 Task: Create Board Reputation Management Platforms to Workspace Intellectual Property Services. Create Board Social Media Listening and Sentiment Analysis to Workspace Intellectual Property Services. Create Board Market Analysis for Industry Regulation Compliance to Workspace Intellectual Property Services
Action: Mouse moved to (311, 67)
Screenshot: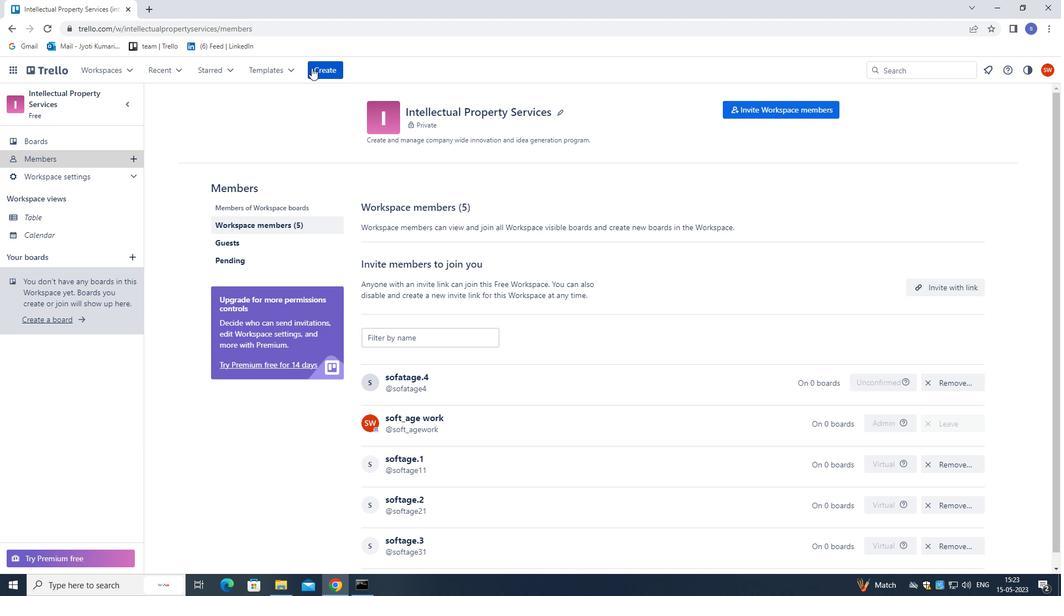
Action: Mouse pressed left at (311, 67)
Screenshot: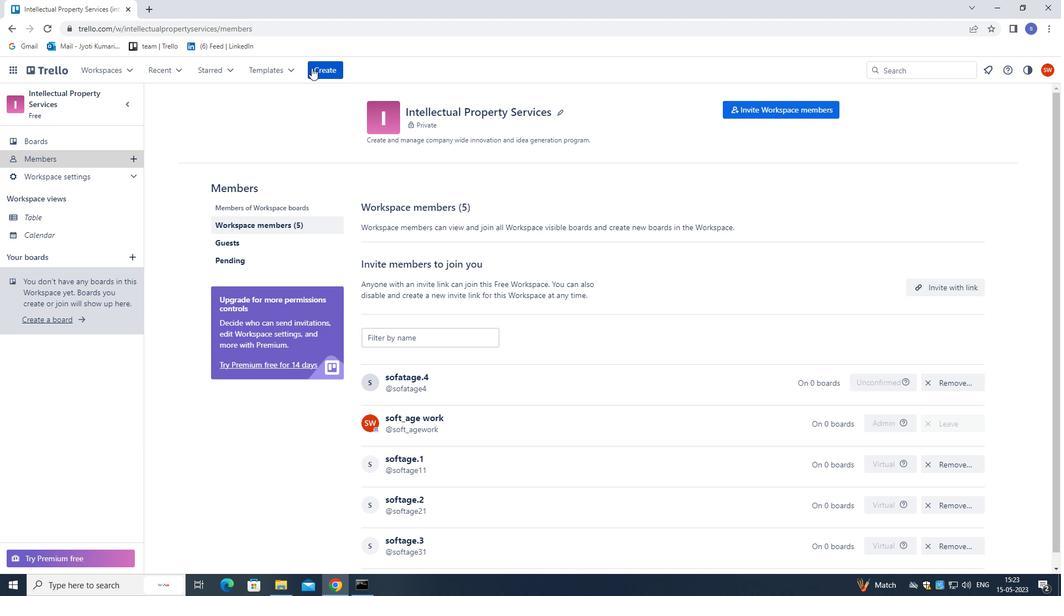 
Action: Mouse moved to (331, 108)
Screenshot: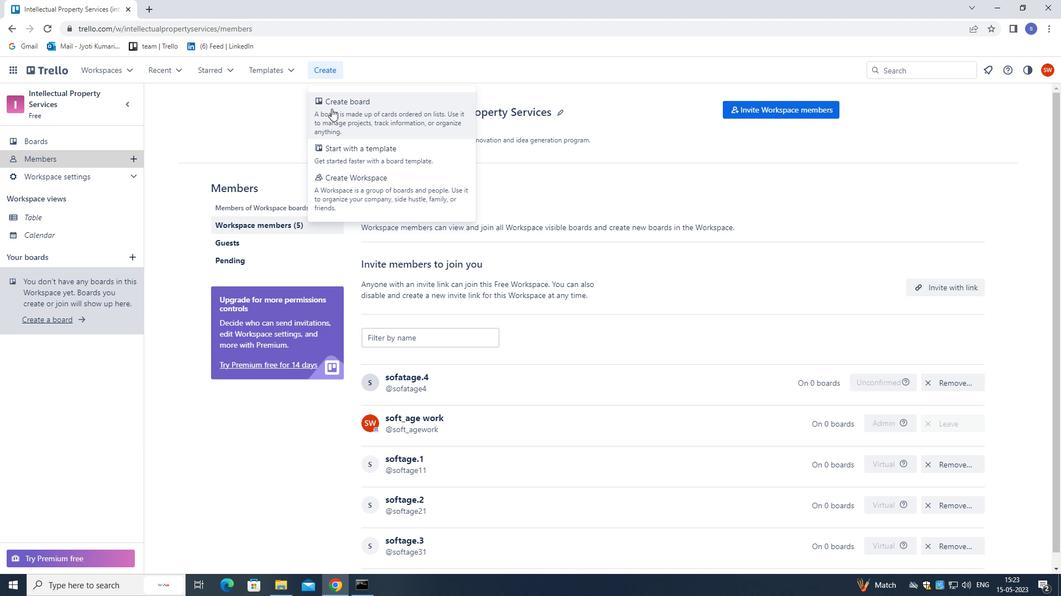 
Action: Mouse pressed left at (331, 108)
Screenshot: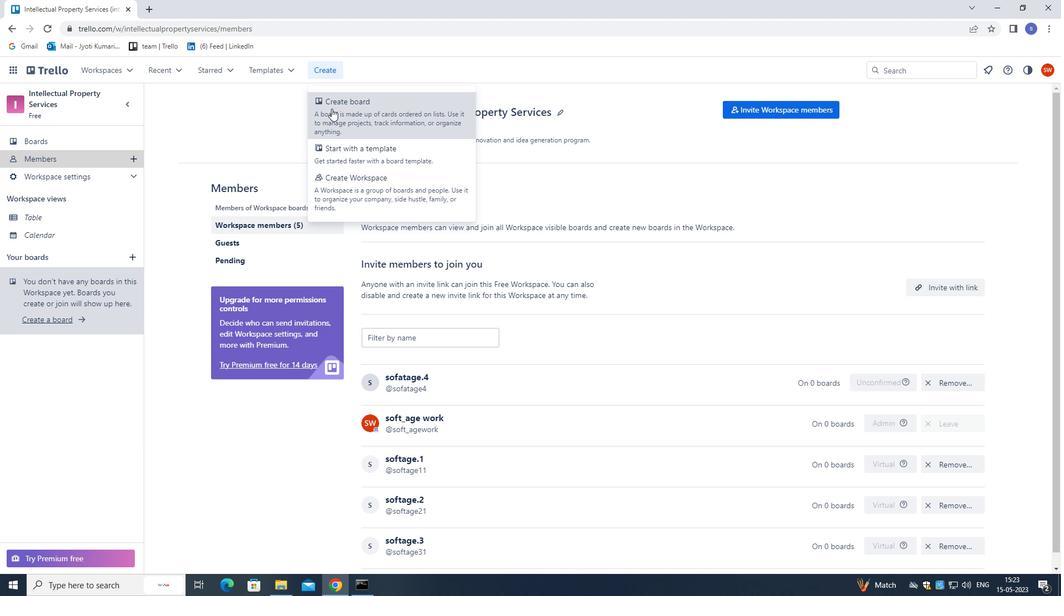 
Action: Mouse moved to (328, 112)
Screenshot: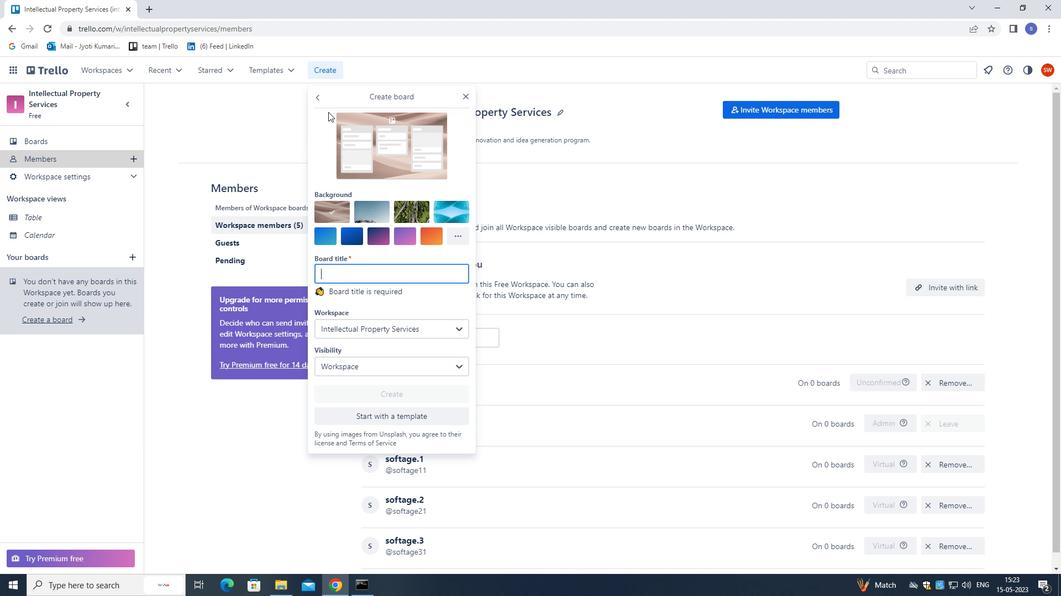 
Action: Key pressed <Key.shift>REPUTATION<Key.space><Key.shift>MANAGEMENT<Key.space><Key.shift>PLATFORMS<Key.space><Key.enter>
Screenshot: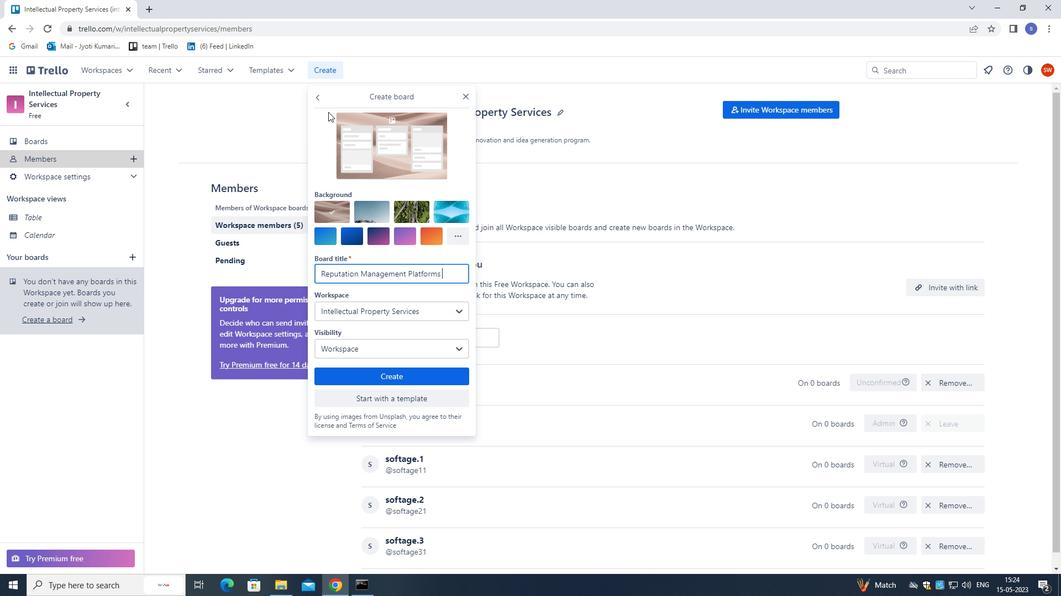 
Action: Mouse moved to (331, 71)
Screenshot: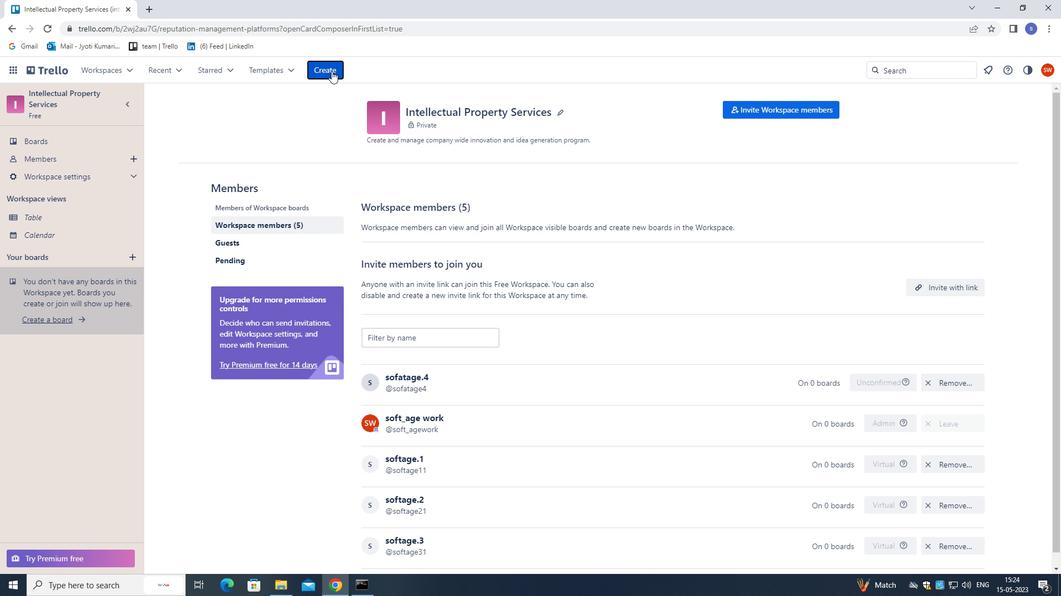 
Action: Mouse pressed left at (331, 71)
Screenshot: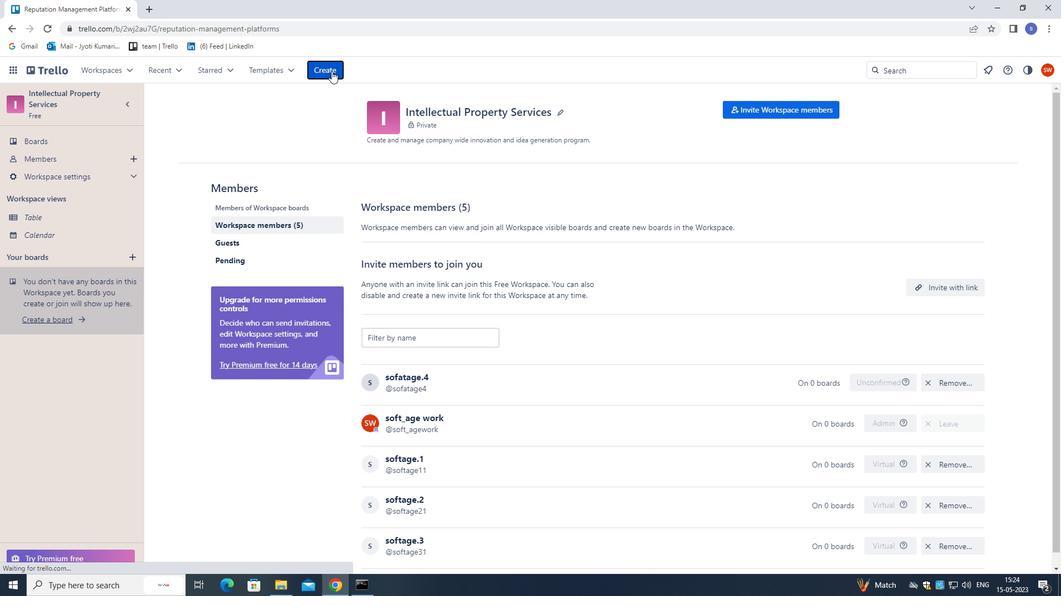 
Action: Mouse moved to (333, 106)
Screenshot: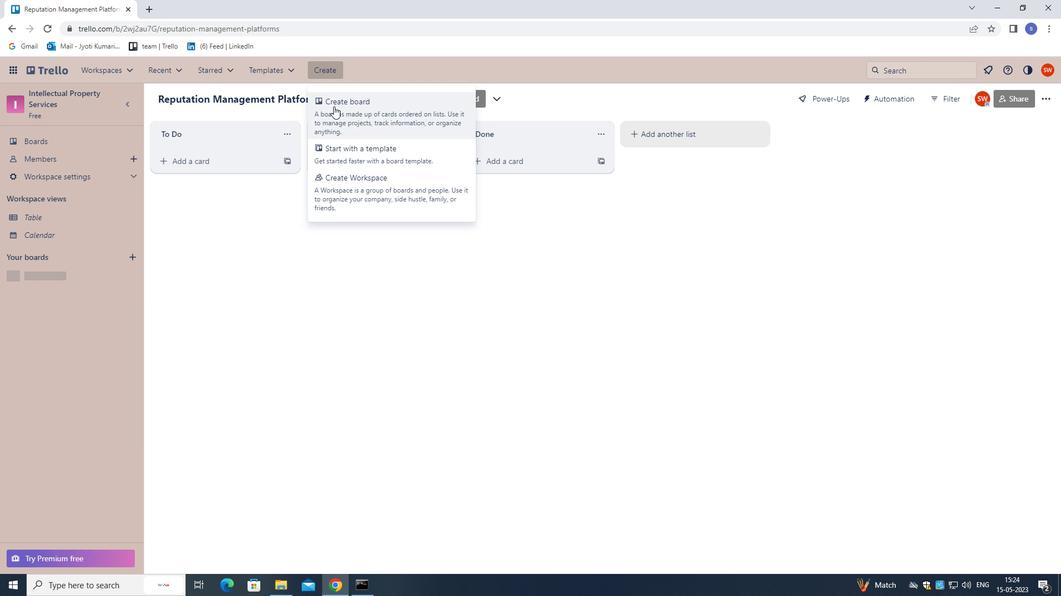 
Action: Mouse pressed left at (333, 106)
Screenshot: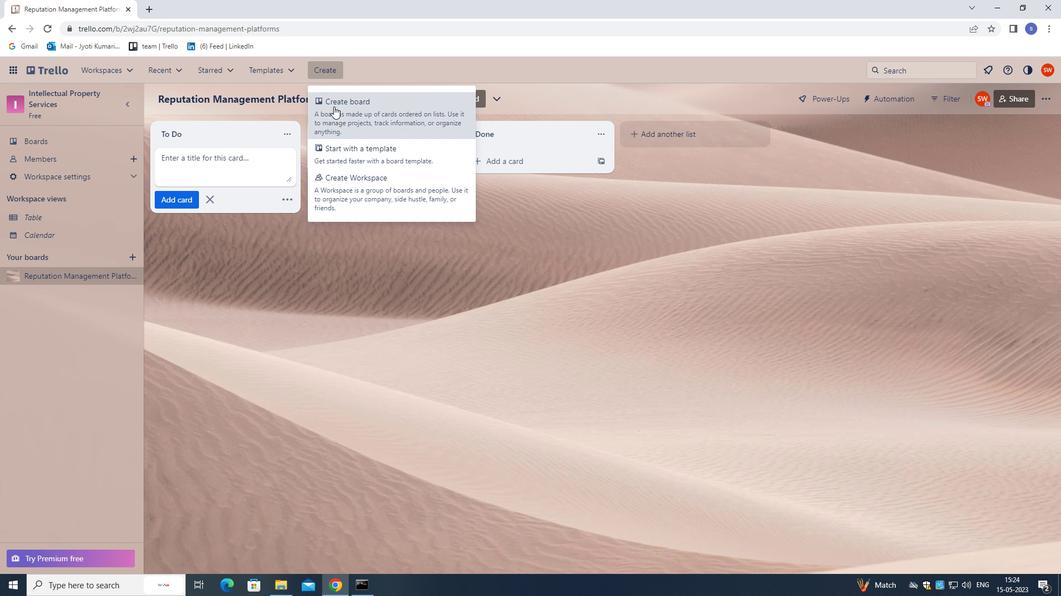 
Action: Key pressed <Key.shift><Key.shift><Key.shift><Key.shift><Key.shift><Key.shift><Key.shift>SOCIAL<Key.space><Key.shift>MEDIA<Key.space><Key.shift>LISTENING<Key.space>ANS<Key.backspace>D<Key.space>SENTIMENT<Key.space><Key.shift>ANALYSIS<Key.enter>
Screenshot: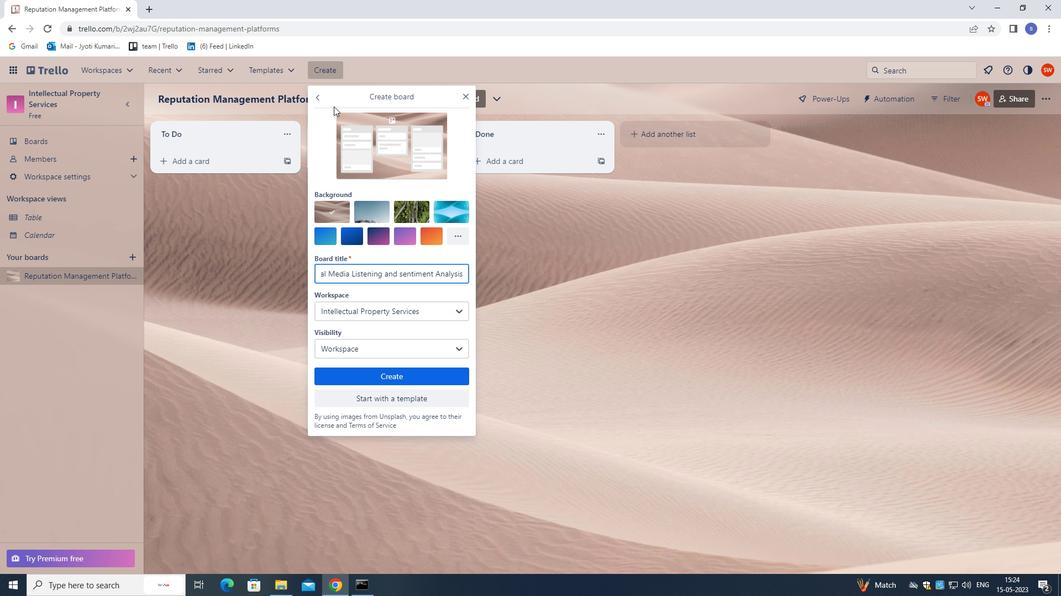 
Action: Mouse moved to (333, 71)
Screenshot: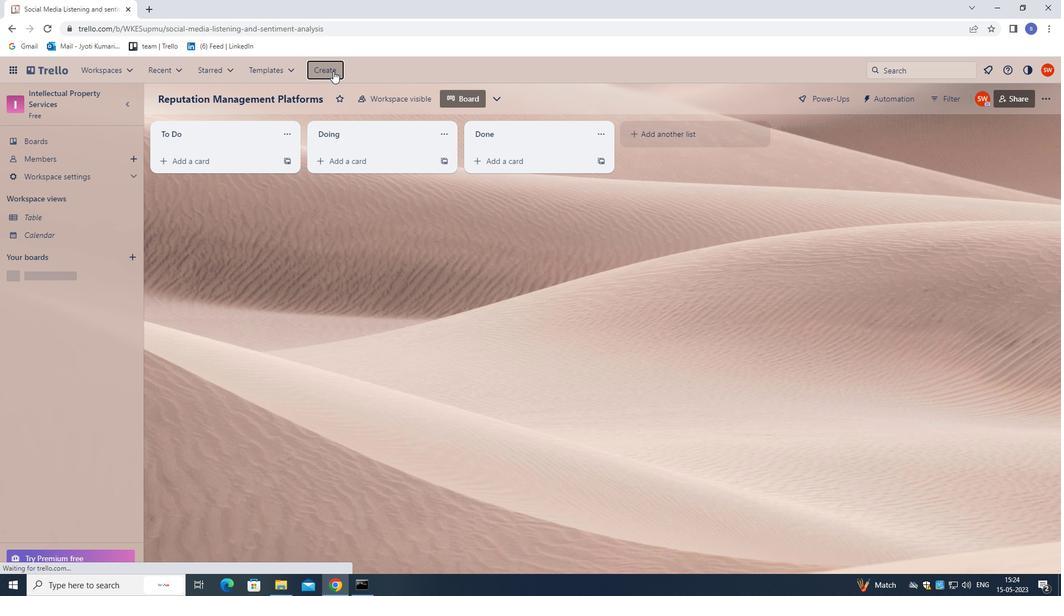 
Action: Mouse pressed left at (333, 71)
Screenshot: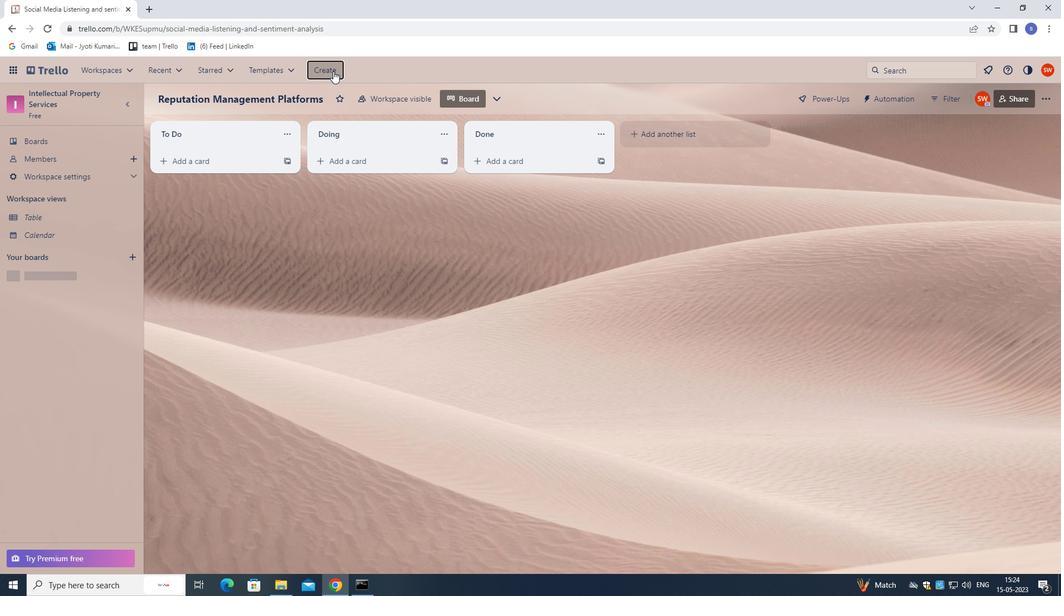 
Action: Mouse moved to (340, 99)
Screenshot: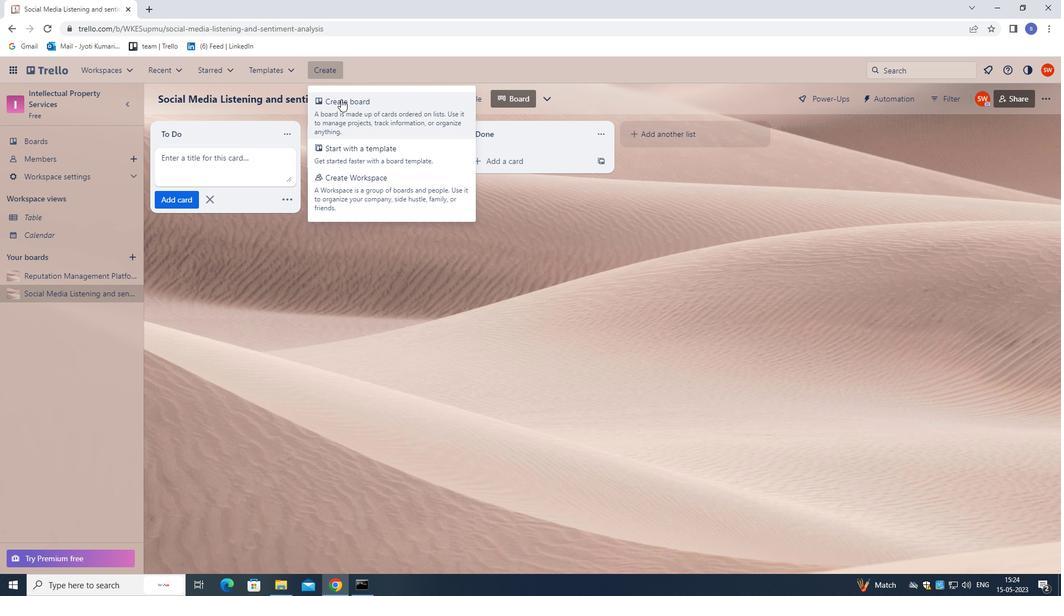 
Action: Mouse pressed left at (340, 99)
Screenshot: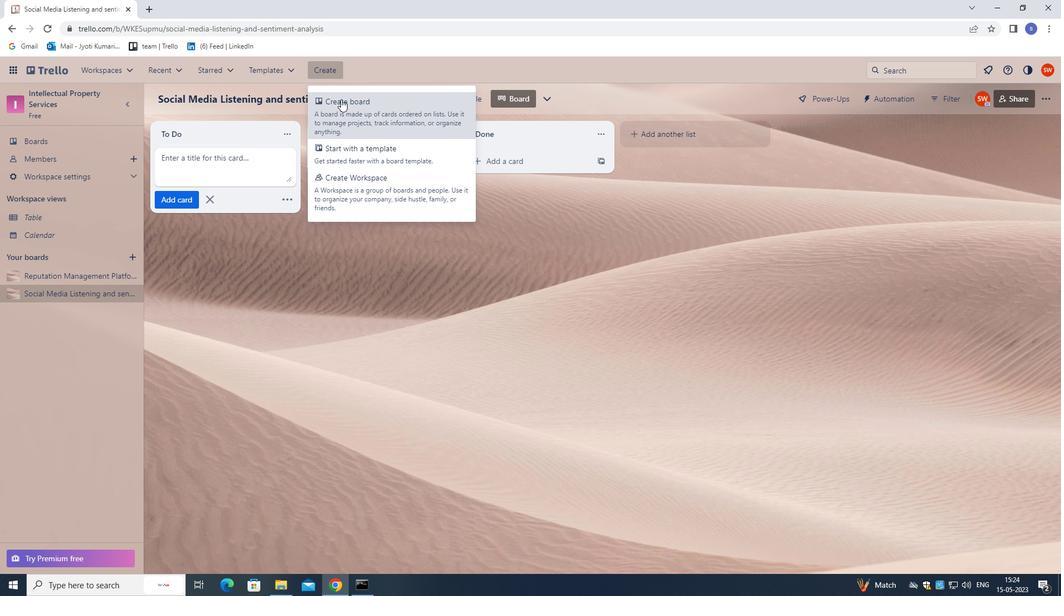 
Action: Mouse moved to (340, 99)
Screenshot: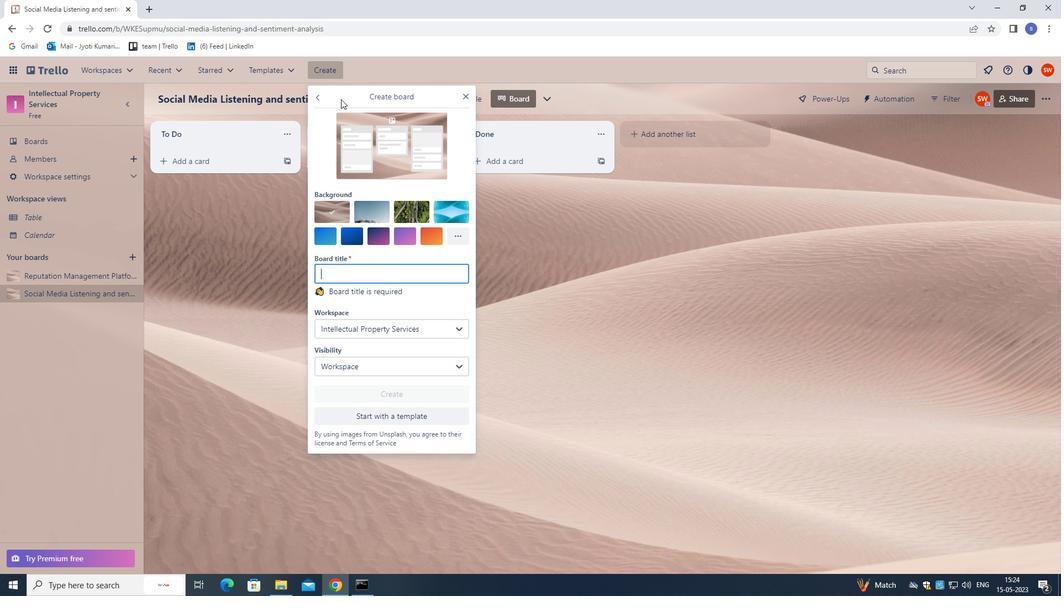 
Action: Key pressed <Key.shift><Key.shift><Key.shift><Key.shift><Key.shift><Key.shift><Key.shift><Key.shift><Key.shift><Key.shift><Key.shift><Key.shift><Key.shift><Key.shift><Key.shift><Key.shift><Key.shift><Key.shift><Key.shift><Key.shift><Key.shift><Key.shift><Key.shift><Key.shift><Key.shift><Key.shift><Key.shift><Key.shift><Key.shift><Key.shift><Key.shift><Key.shift><Key.shift><Key.shift><Key.shift><Key.shift><Key.shift><Key.shift><Key.shift>MARKET<Key.space><Key.shift>ANALYSIS<Key.space>FOR<Key.space><Key.shift><Key.shift><Key.shift><Key.shift><Key.shift><Key.shift>INDUSTRY<Key.space><Key.shift><Key.shift><Key.shift><Key.shift><Key.shift><Key.shift><Key.shift><Key.shift><Key.shift><Key.shift><Key.shift><Key.shift><Key.shift><Key.shift><Key.shift><Key.shift>REGULATION<Key.space><Key.shift>COMPLIANCE<Key.enter>
Screenshot: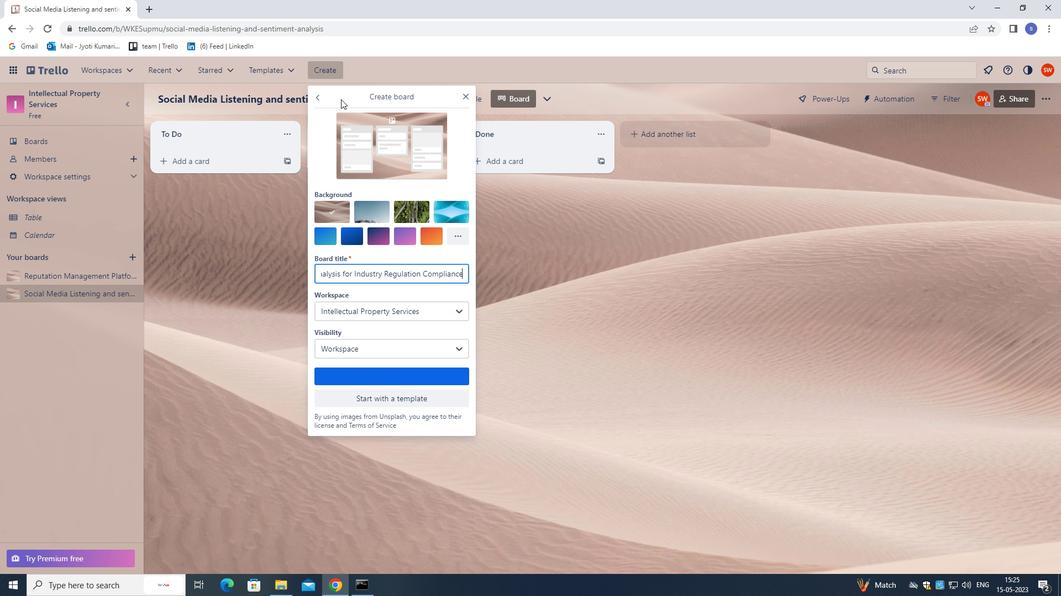 
Action: Mouse moved to (350, 100)
Screenshot: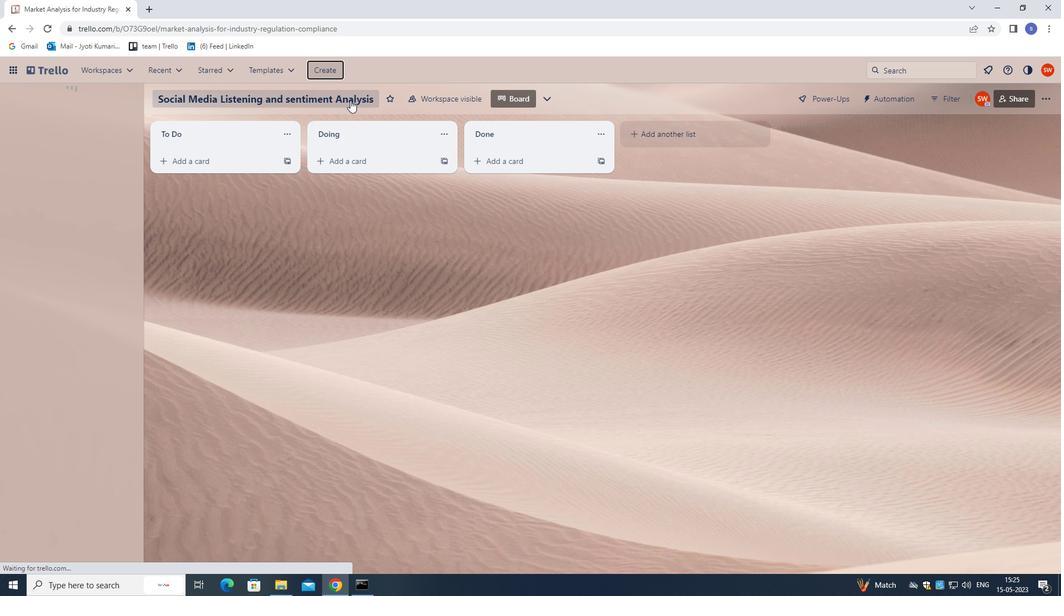 
